 Task: View all contracts created by the user
Action: Mouse moved to (187, 204)
Screenshot: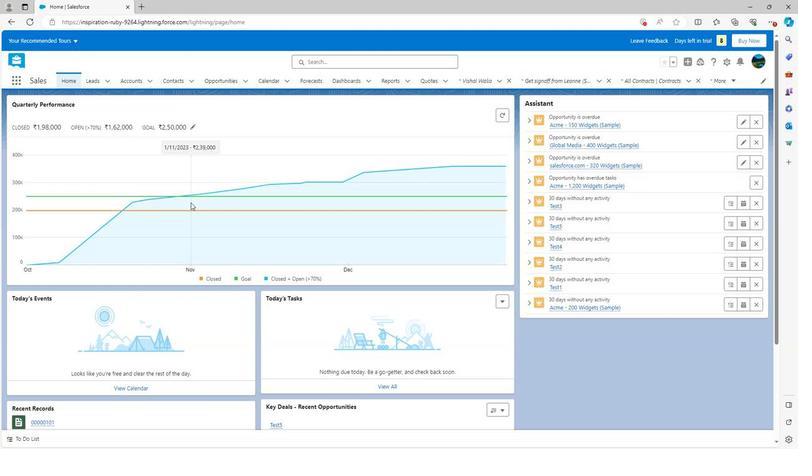 
Action: Mouse scrolled (187, 204) with delta (0, 0)
Screenshot: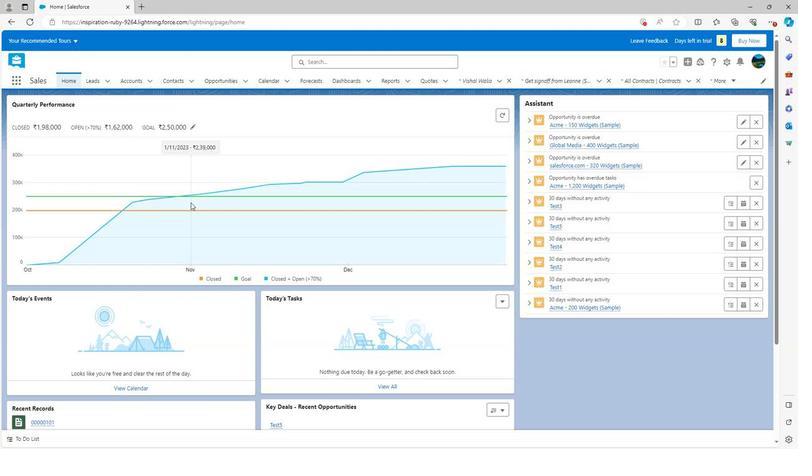 
Action: Mouse moved to (187, 204)
Screenshot: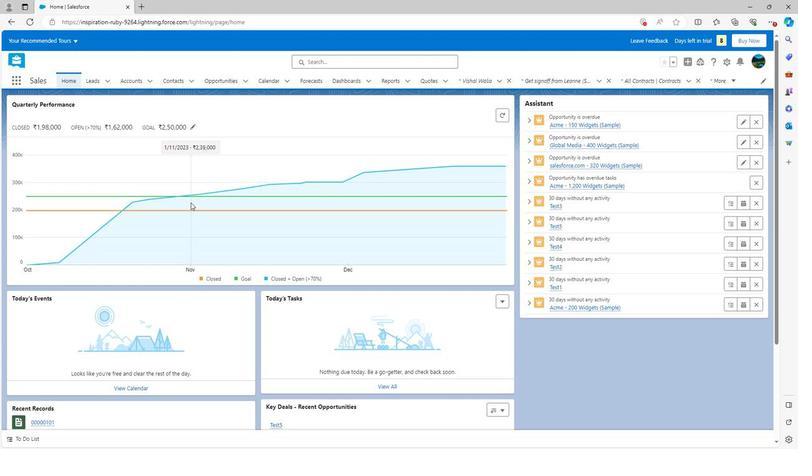 
Action: Mouse scrolled (187, 203) with delta (0, 0)
Screenshot: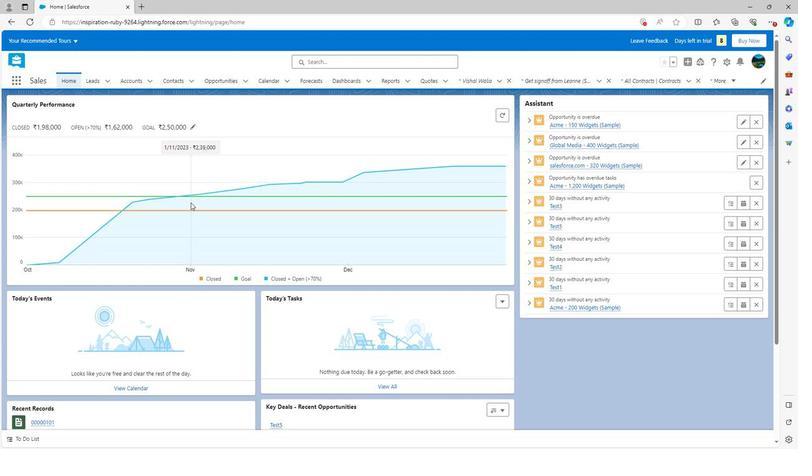 
Action: Mouse moved to (187, 204)
Screenshot: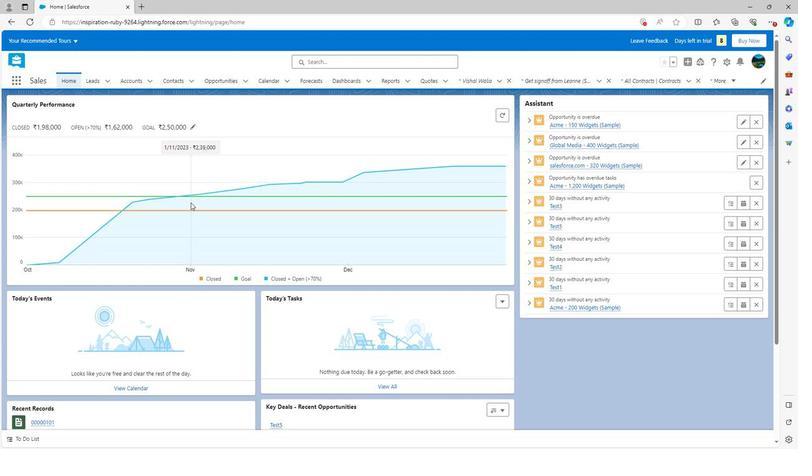 
Action: Mouse scrolled (187, 203) with delta (0, 0)
Screenshot: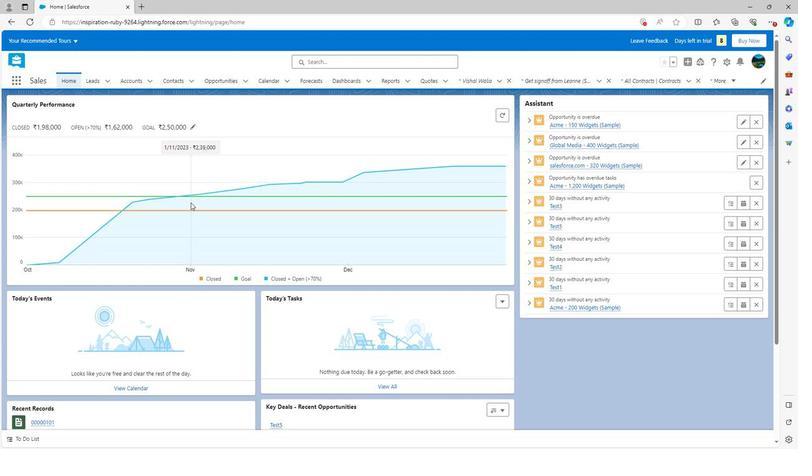 
Action: Mouse moved to (188, 204)
Screenshot: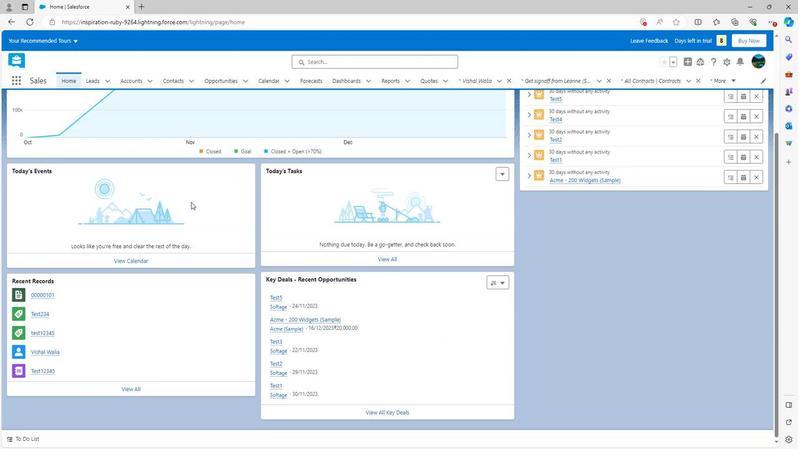 
Action: Mouse scrolled (188, 204) with delta (0, 0)
Screenshot: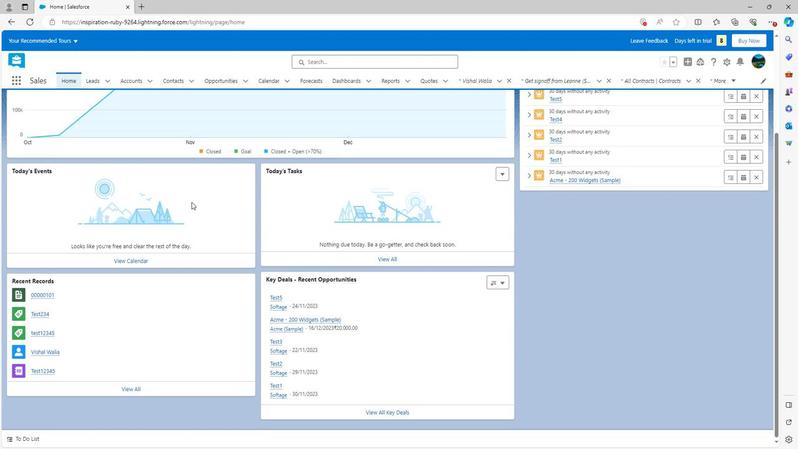 
Action: Mouse scrolled (188, 204) with delta (0, 0)
Screenshot: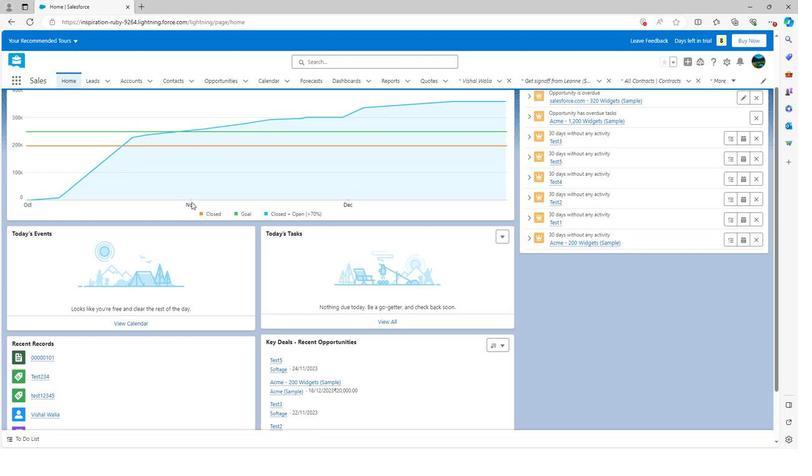 
Action: Mouse scrolled (188, 204) with delta (0, 0)
Screenshot: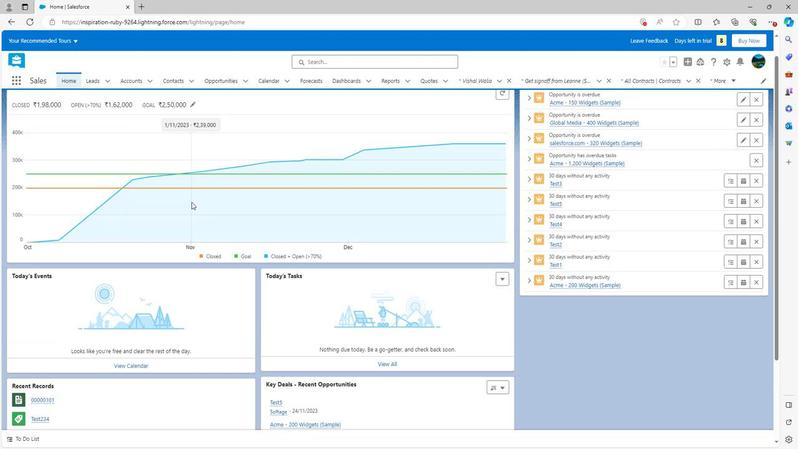 
Action: Mouse scrolled (188, 204) with delta (0, 0)
Screenshot: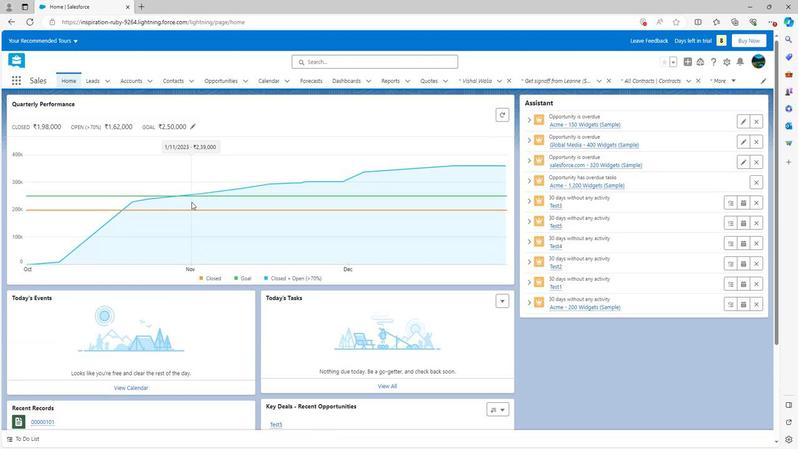 
Action: Mouse moved to (656, 81)
Screenshot: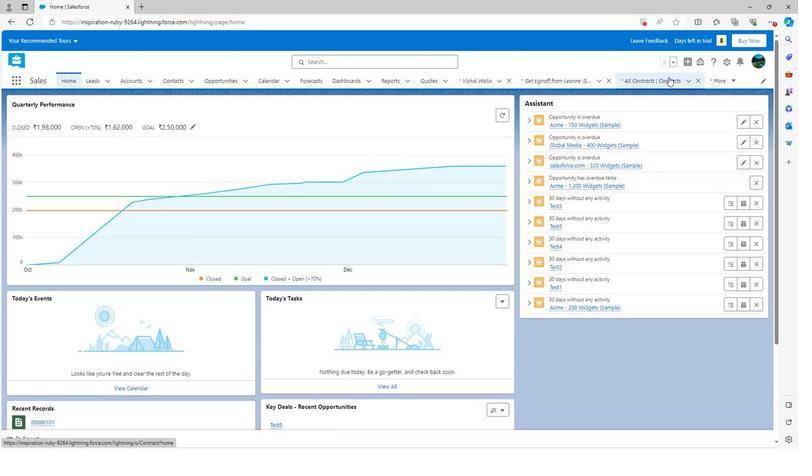 
Action: Mouse pressed left at (656, 81)
Screenshot: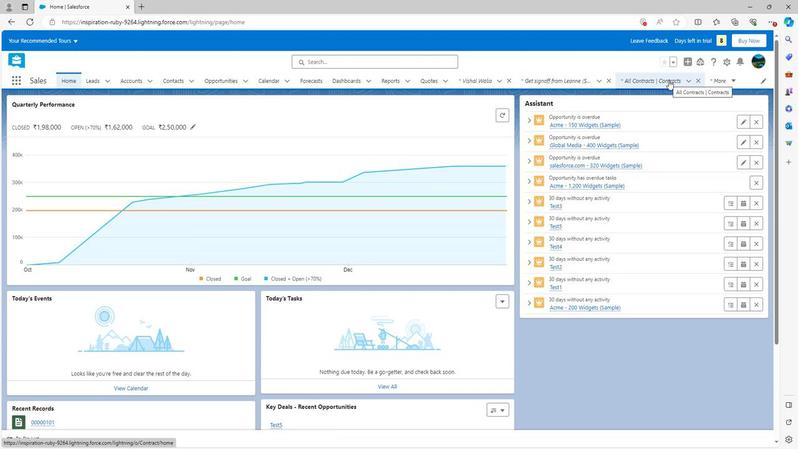 
Action: Mouse moved to (89, 108)
Screenshot: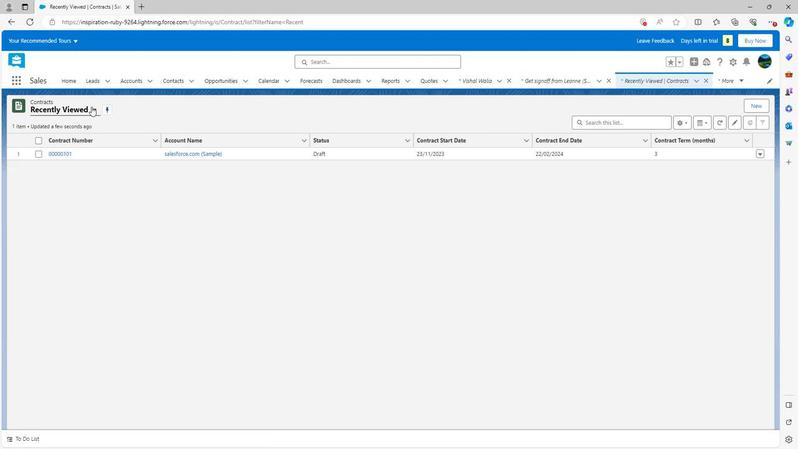 
Action: Mouse pressed left at (89, 108)
Screenshot: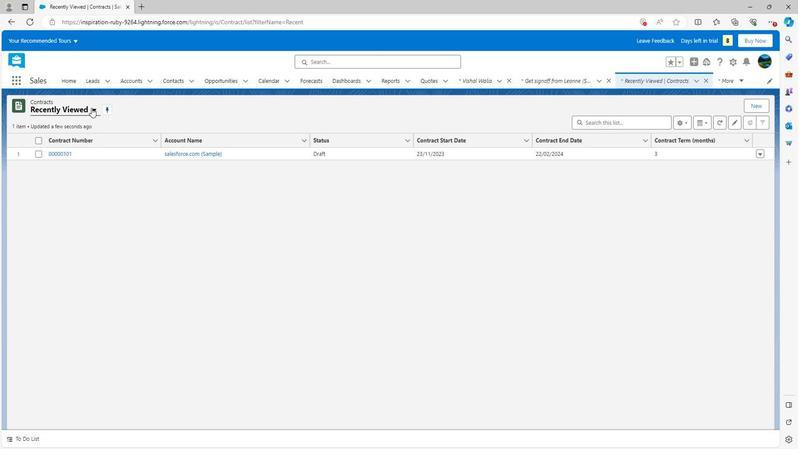 
Action: Mouse moved to (65, 155)
Screenshot: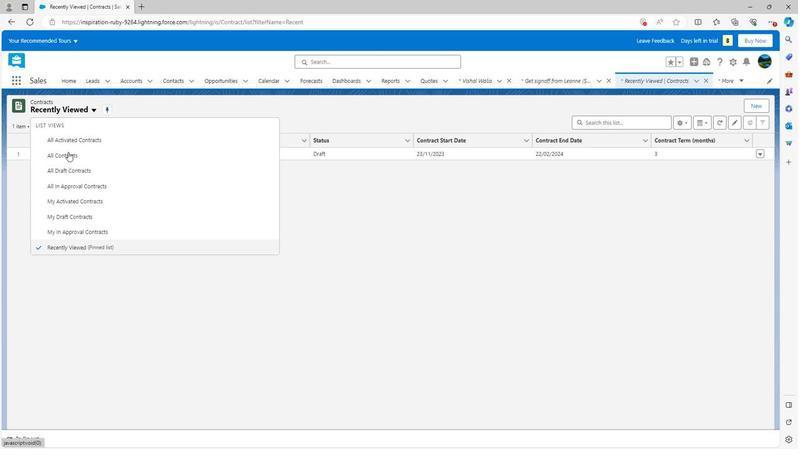 
Action: Mouse pressed left at (65, 155)
Screenshot: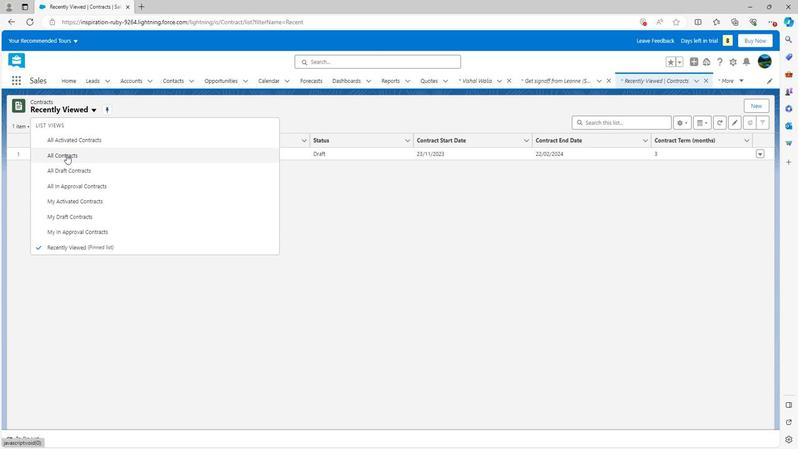 
Action: Mouse moved to (49, 165)
Screenshot: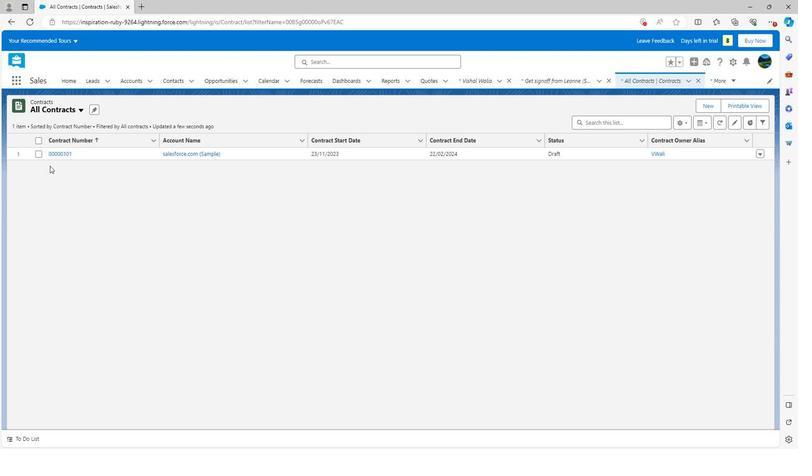 
